 Task: Select the year "2020".
Action: Mouse moved to (299, 296)
Screenshot: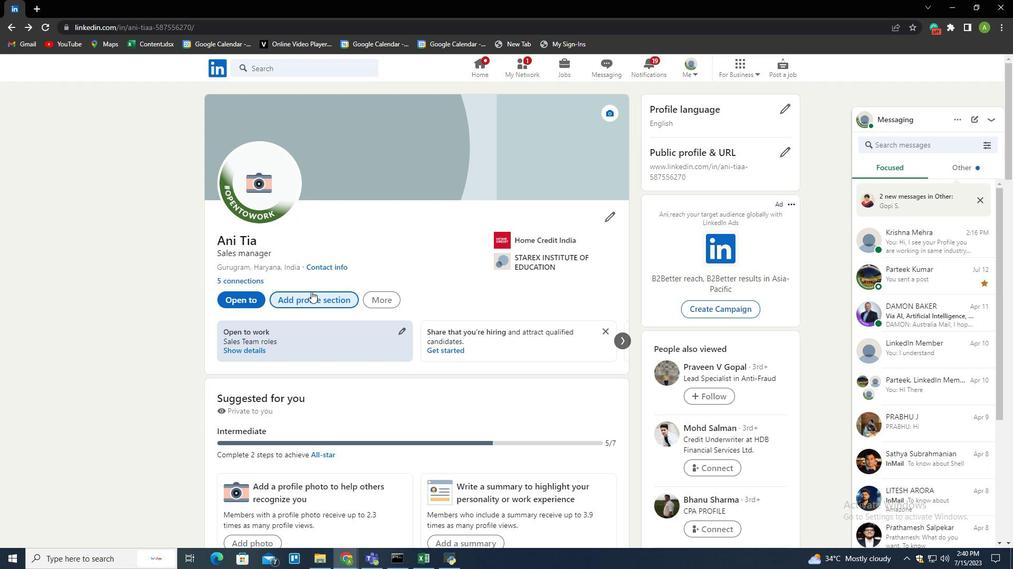 
Action: Mouse pressed left at (299, 296)
Screenshot: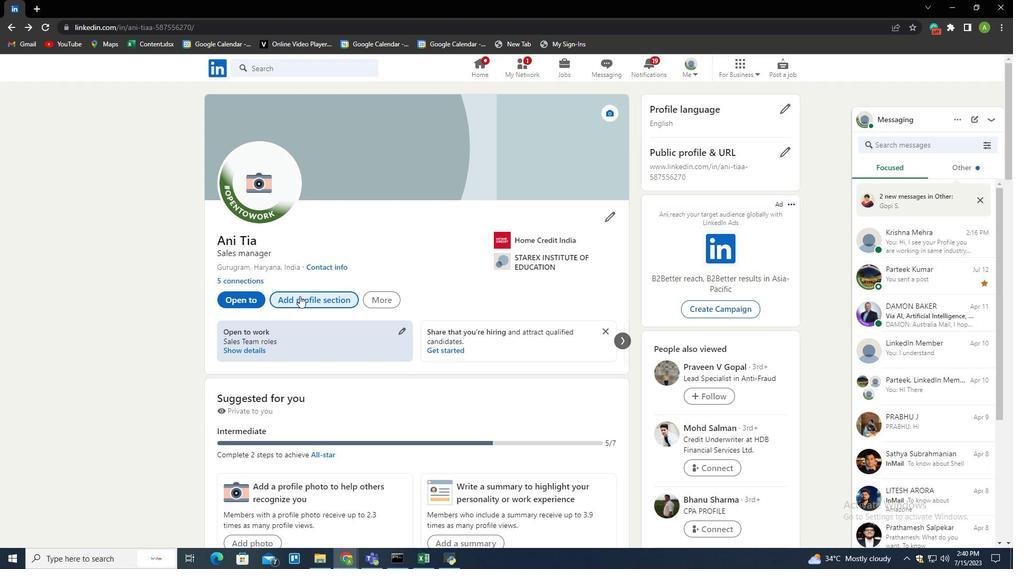 
Action: Mouse moved to (467, 119)
Screenshot: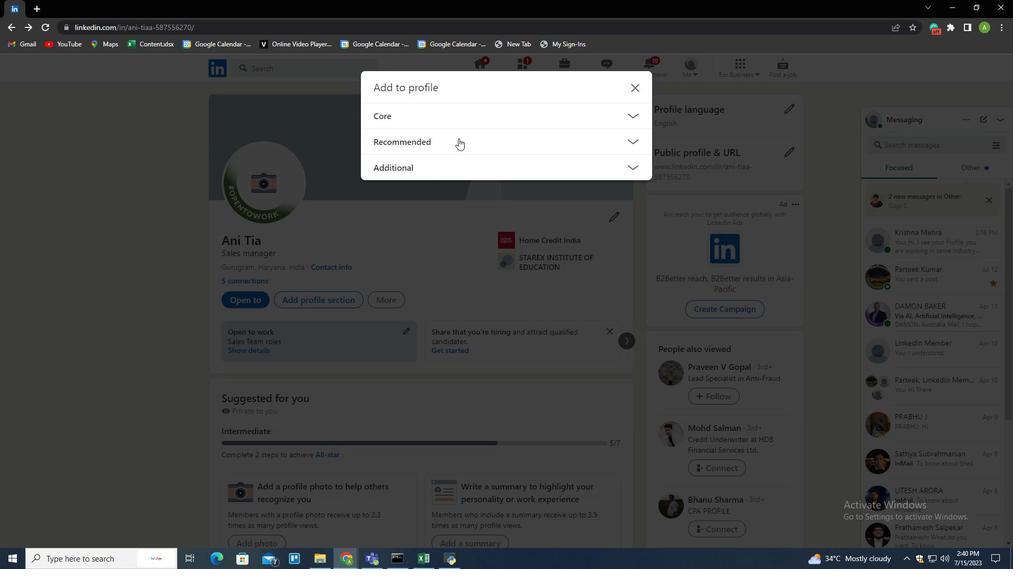 
Action: Mouse pressed left at (467, 119)
Screenshot: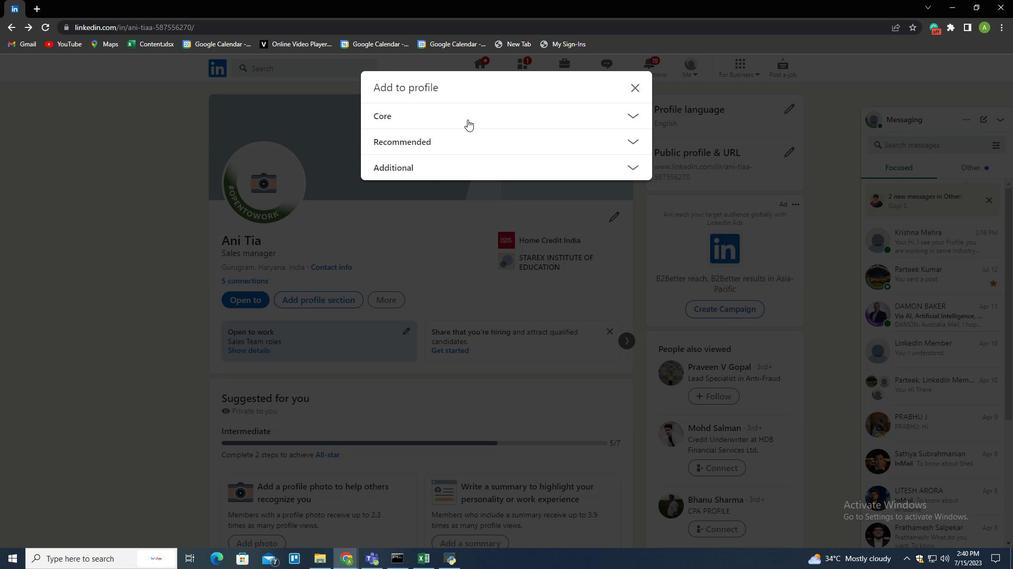 
Action: Mouse moved to (392, 265)
Screenshot: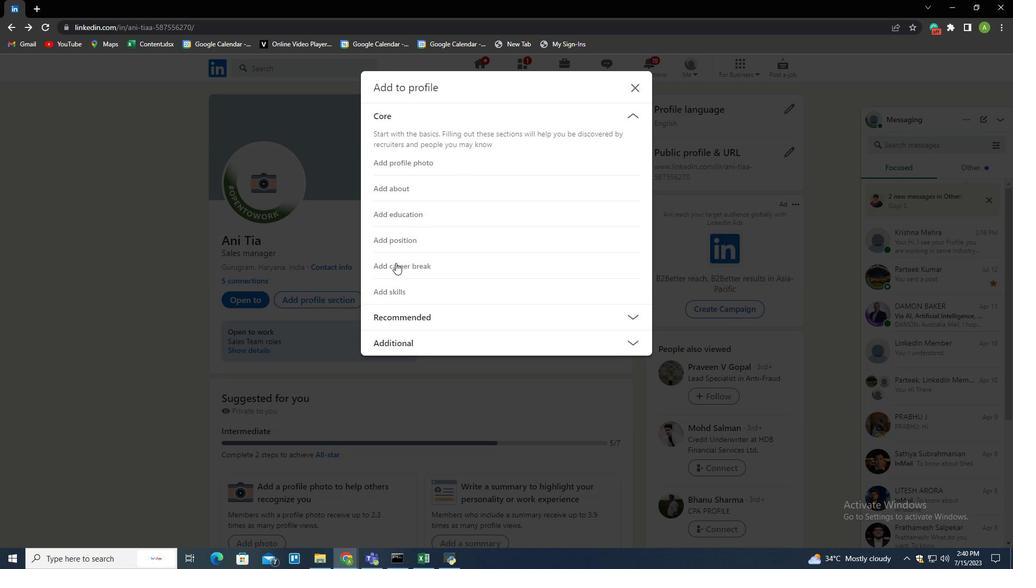 
Action: Mouse pressed left at (392, 265)
Screenshot: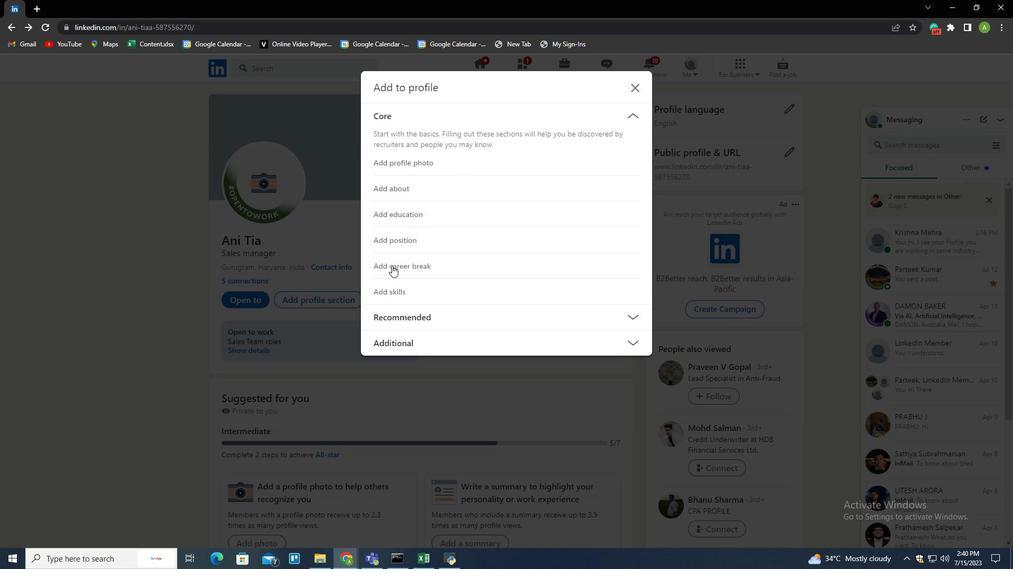 
Action: Mouse moved to (566, 297)
Screenshot: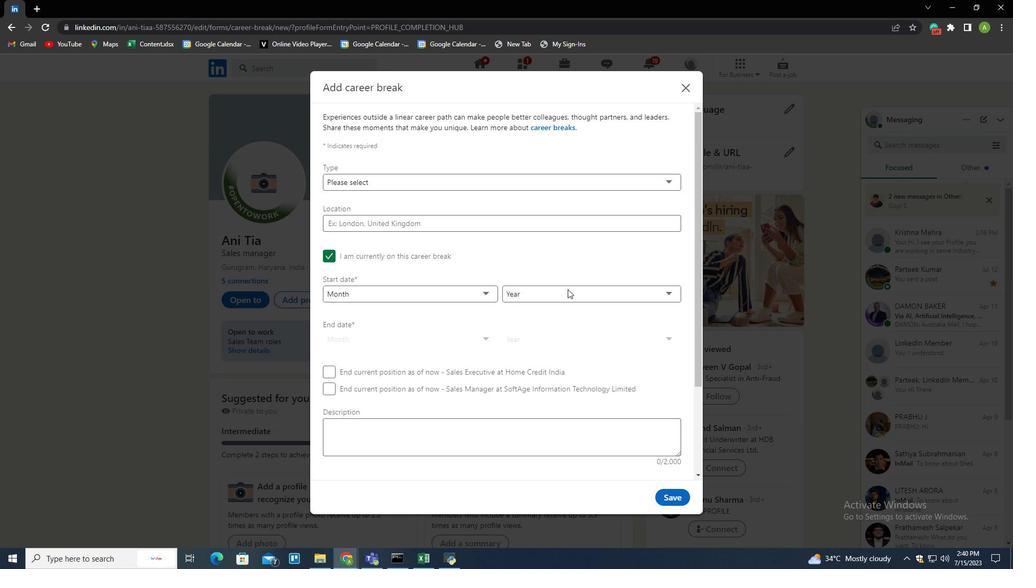 
Action: Mouse pressed left at (566, 297)
Screenshot: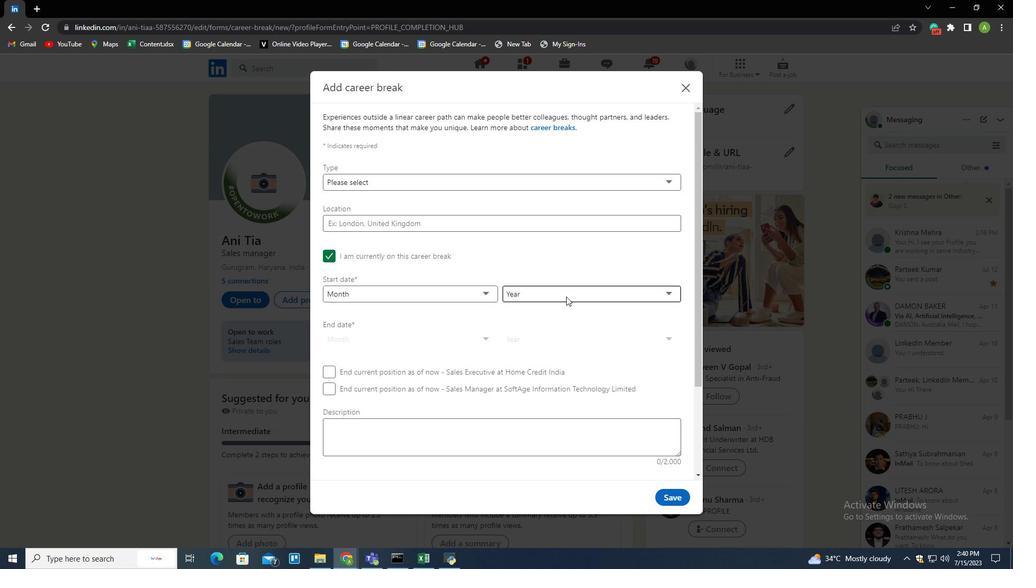 
Action: Mouse moved to (531, 349)
Screenshot: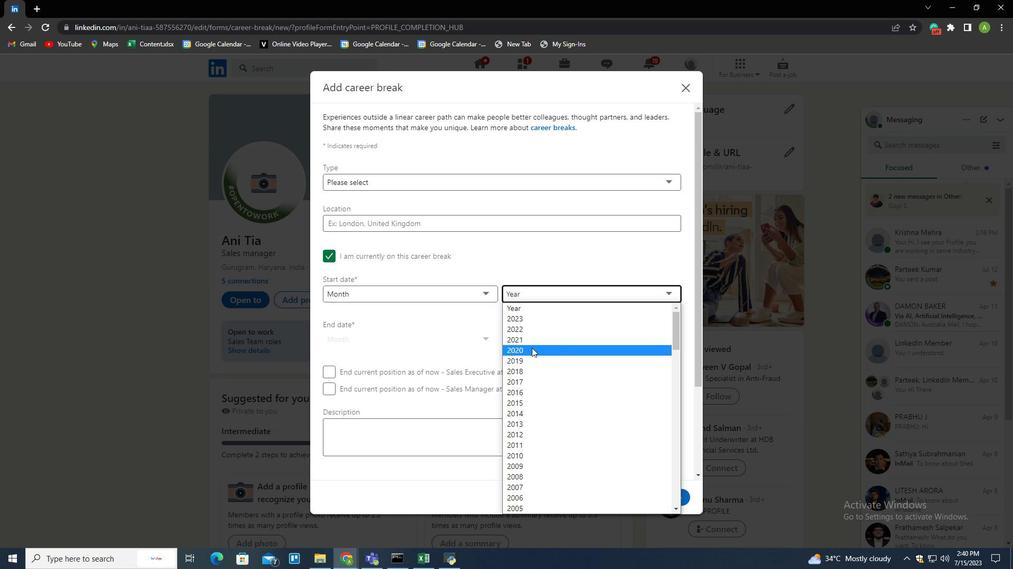 
Action: Mouse pressed left at (531, 349)
Screenshot: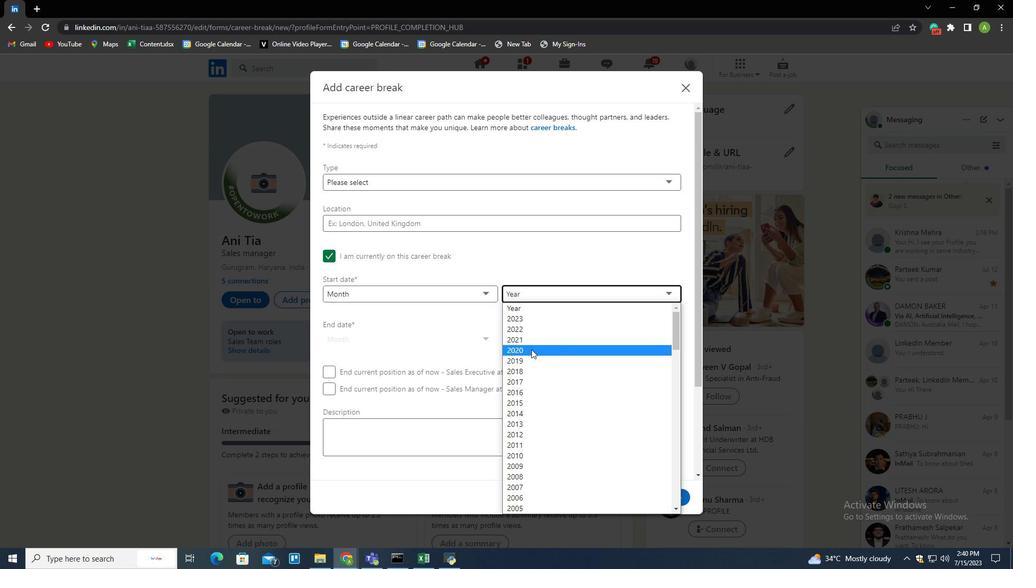 
Action: Mouse moved to (531, 345)
Screenshot: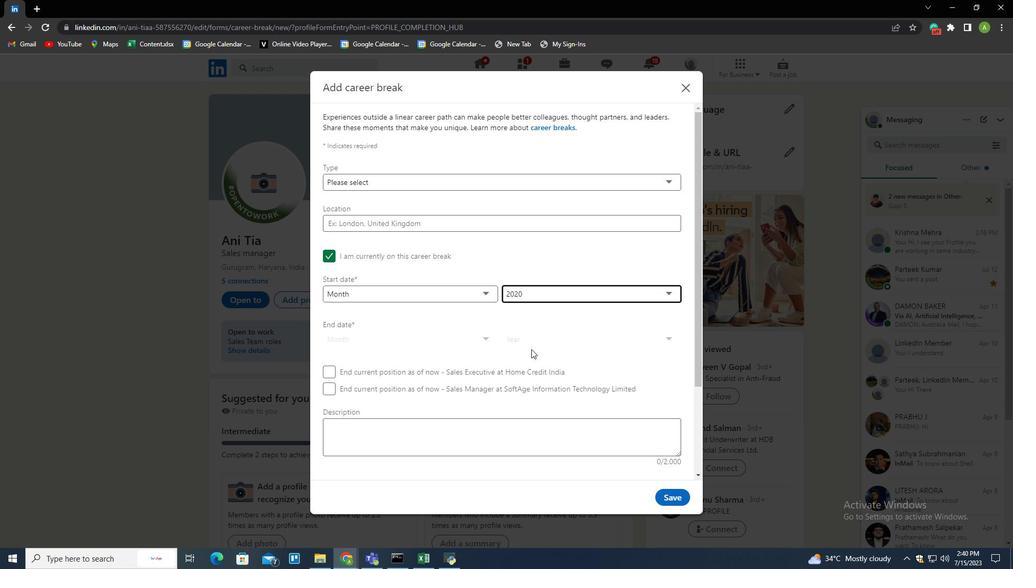 
